 Task: Find the transit options that are wheelchair accessible for traveling to the Empire State Building from Work.
Action: Mouse moved to (306, 100)
Screenshot: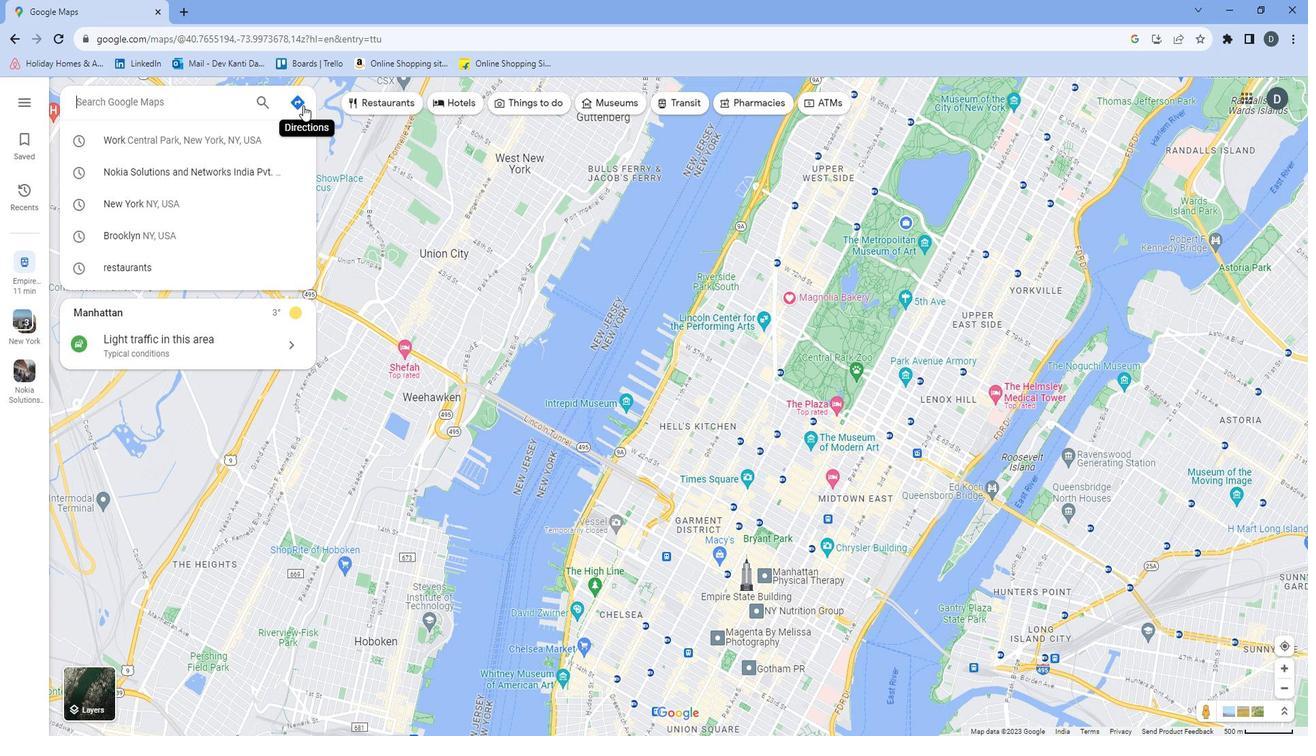 
Action: Mouse pressed left at (306, 100)
Screenshot: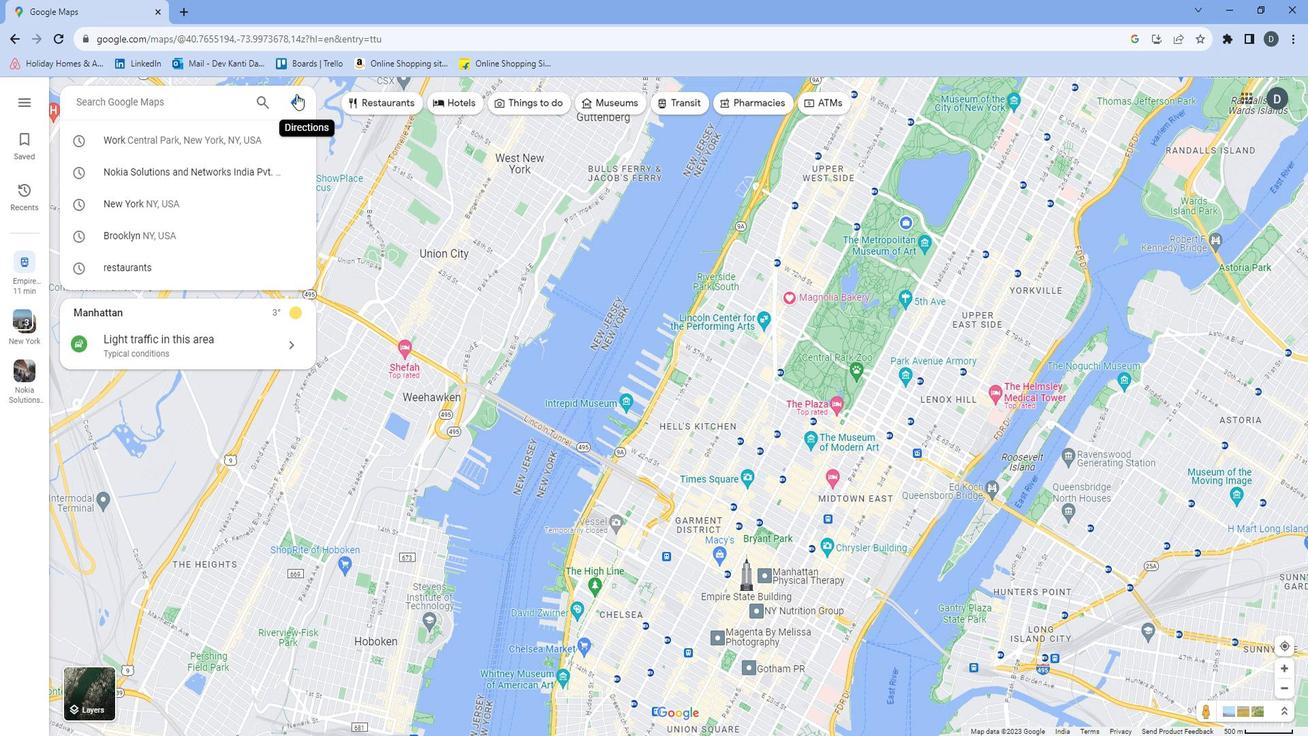 
Action: Mouse moved to (224, 147)
Screenshot: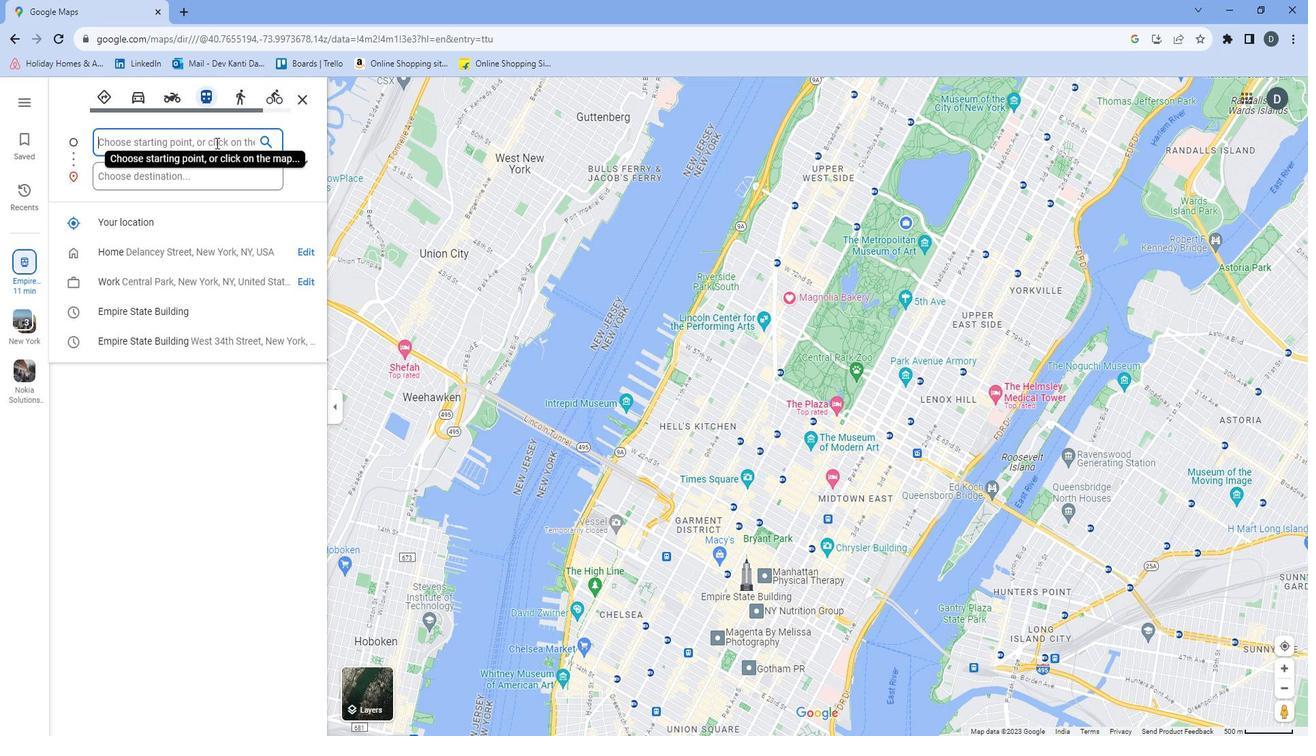 
Action: Mouse pressed left at (224, 147)
Screenshot: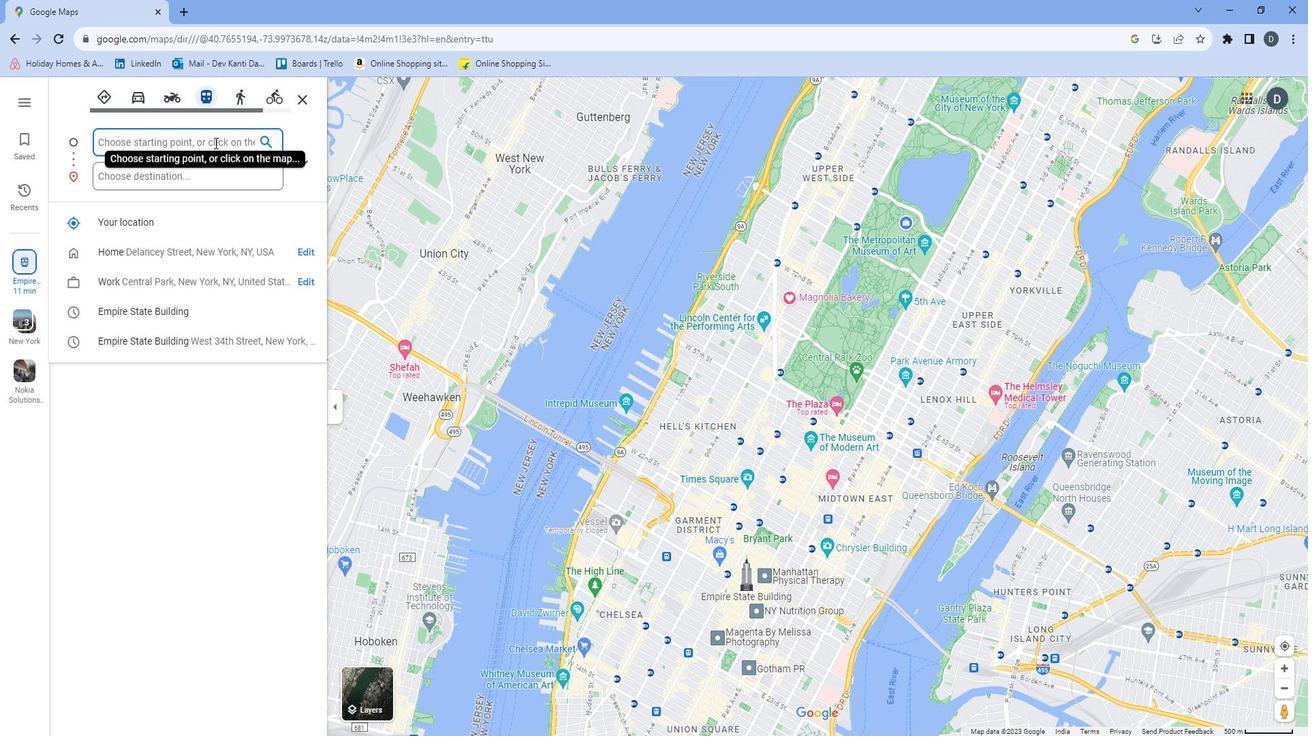 
Action: Mouse moved to (194, 284)
Screenshot: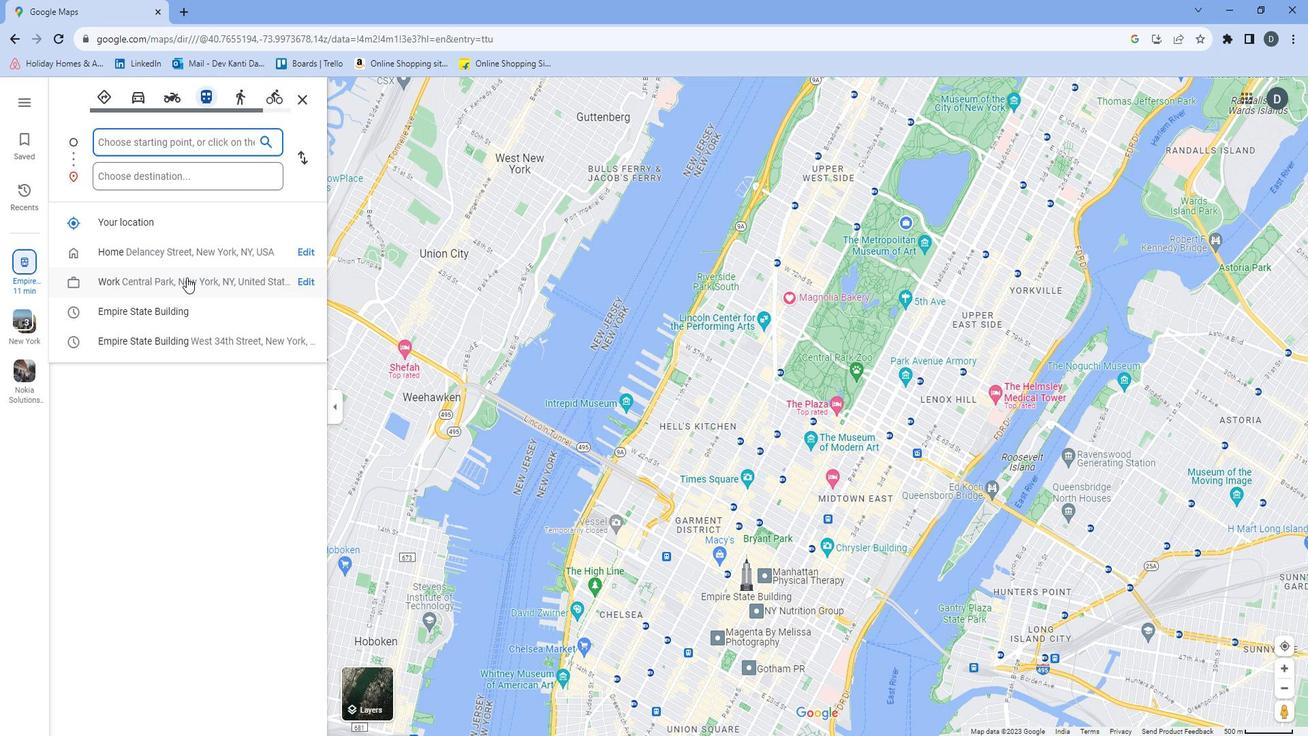 
Action: Mouse pressed left at (194, 284)
Screenshot: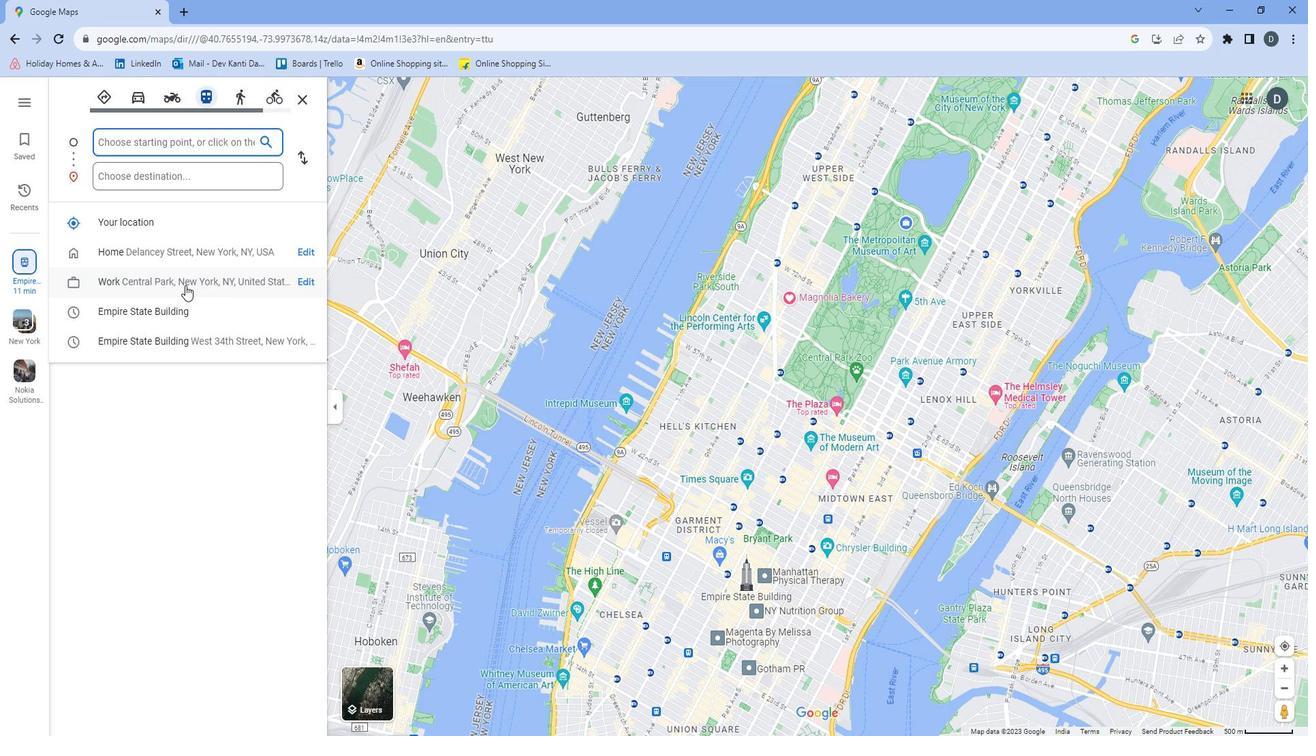 
Action: Mouse moved to (194, 179)
Screenshot: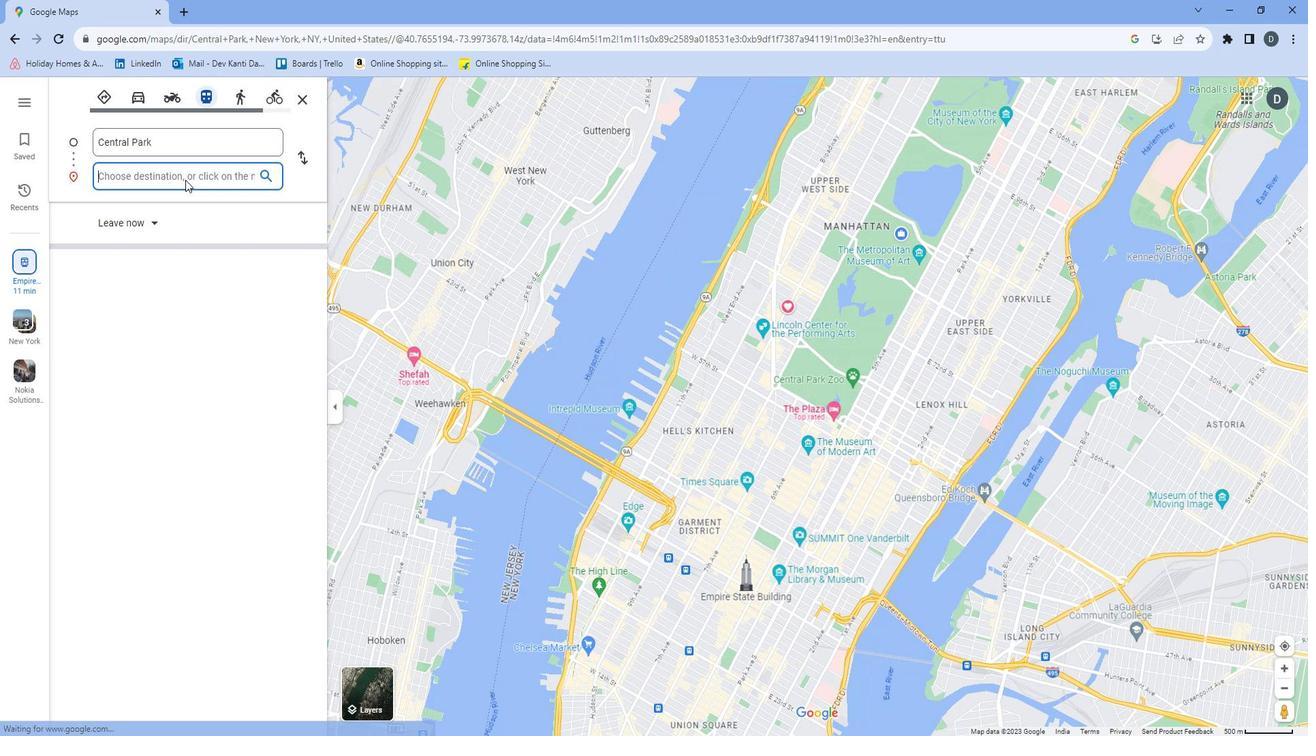 
Action: Mouse pressed left at (194, 179)
Screenshot: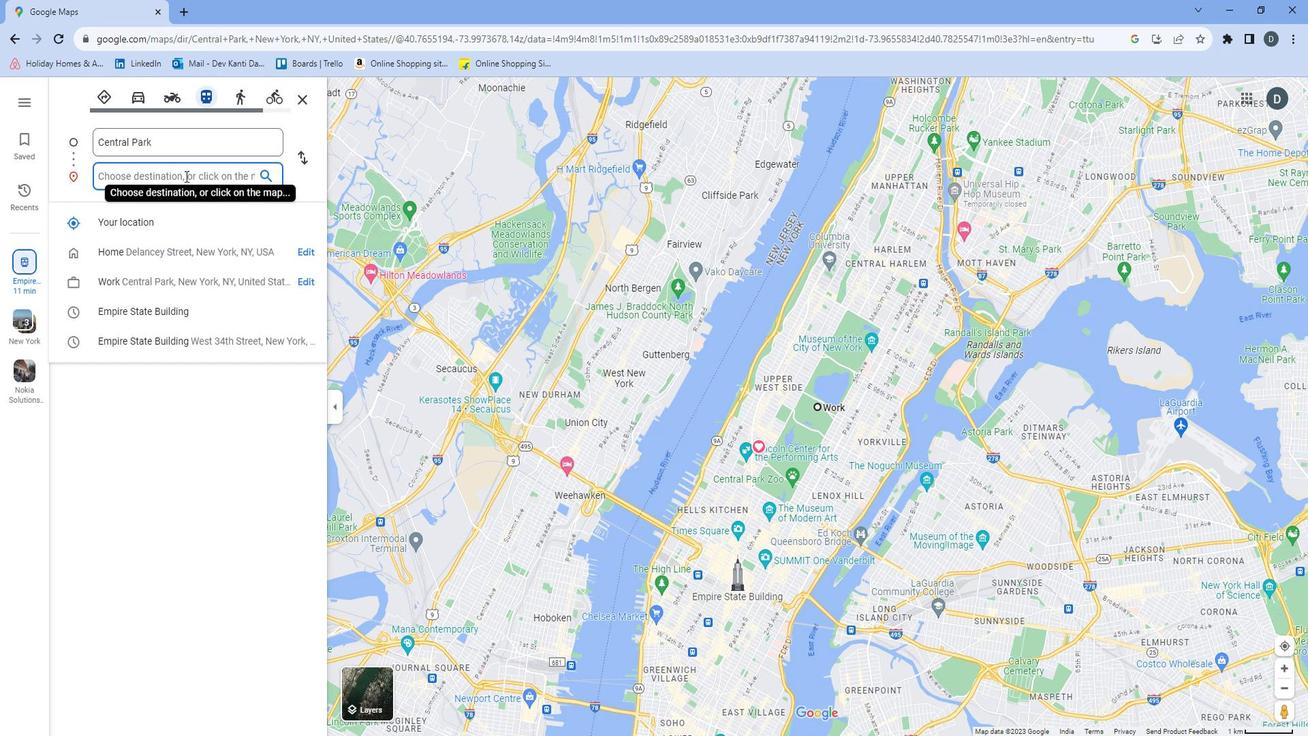 
Action: Key pressed <Key.shift>Empire<Key.space><Key.shift><Key.shift><Key.shift><Key.shift>State<Key.space><Key.shift>Buildiu
Screenshot: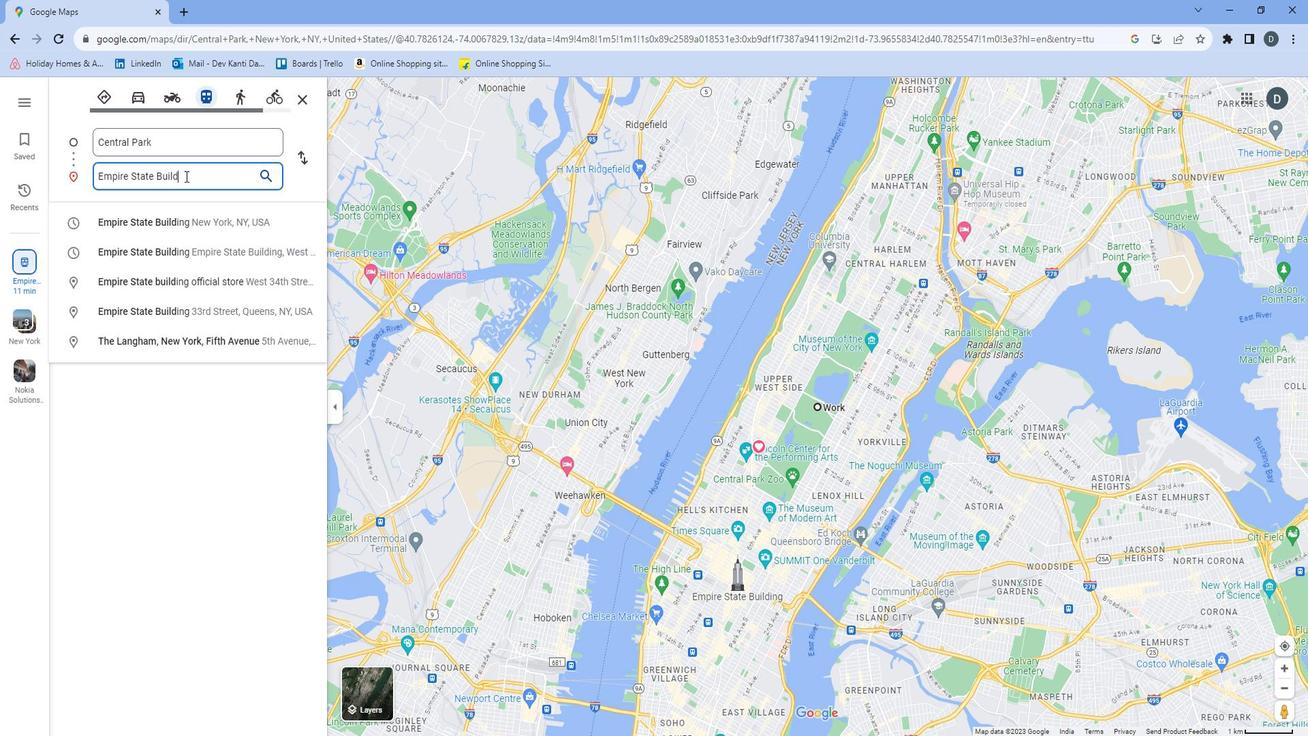 
Action: Mouse moved to (207, 247)
Screenshot: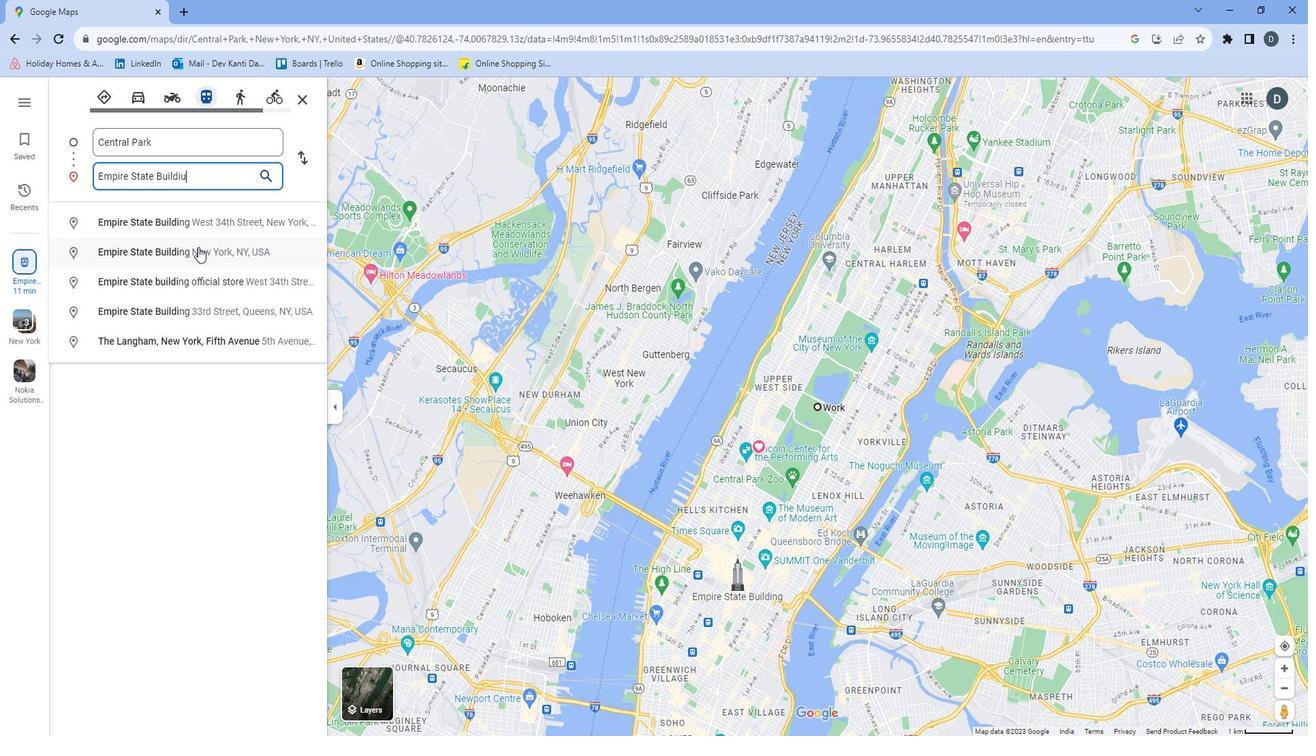 
Action: Key pressed <Key.backspace>
Screenshot: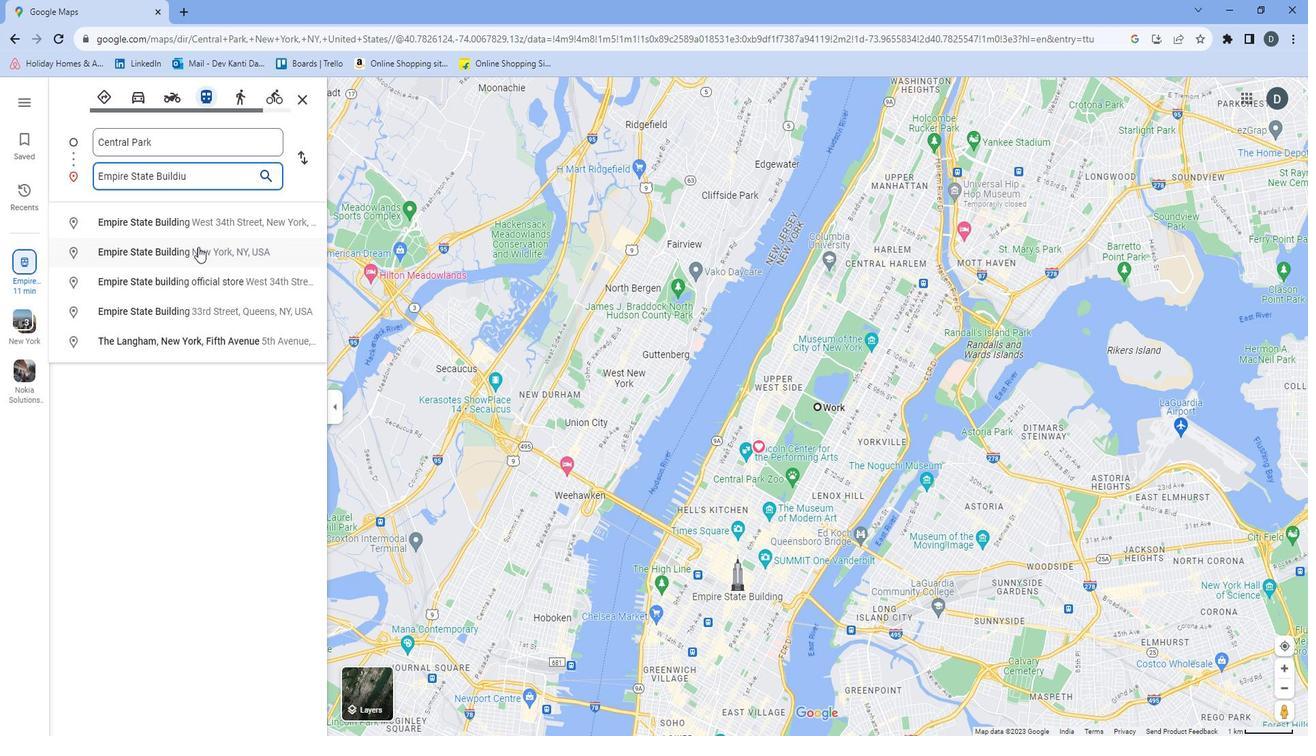 
Action: Mouse moved to (208, 246)
Screenshot: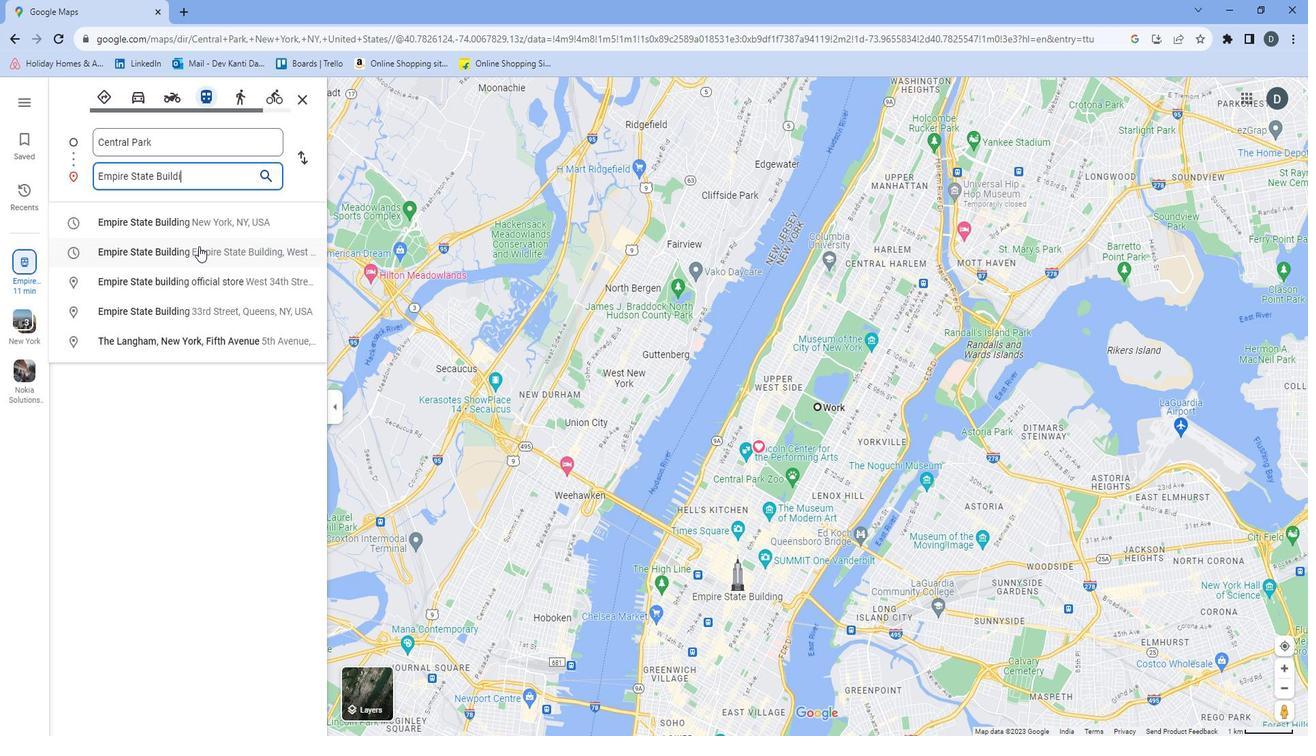 
Action: Key pressed ng
Screenshot: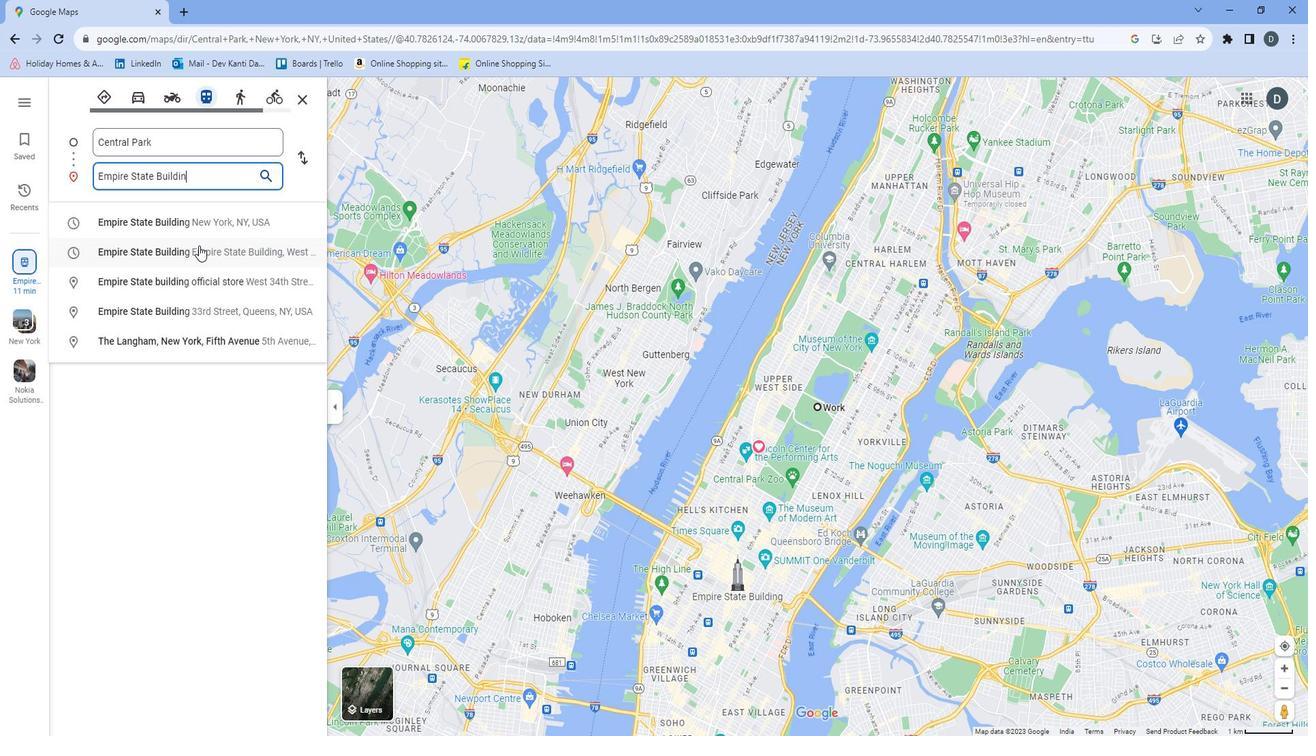 
Action: Mouse moved to (220, 225)
Screenshot: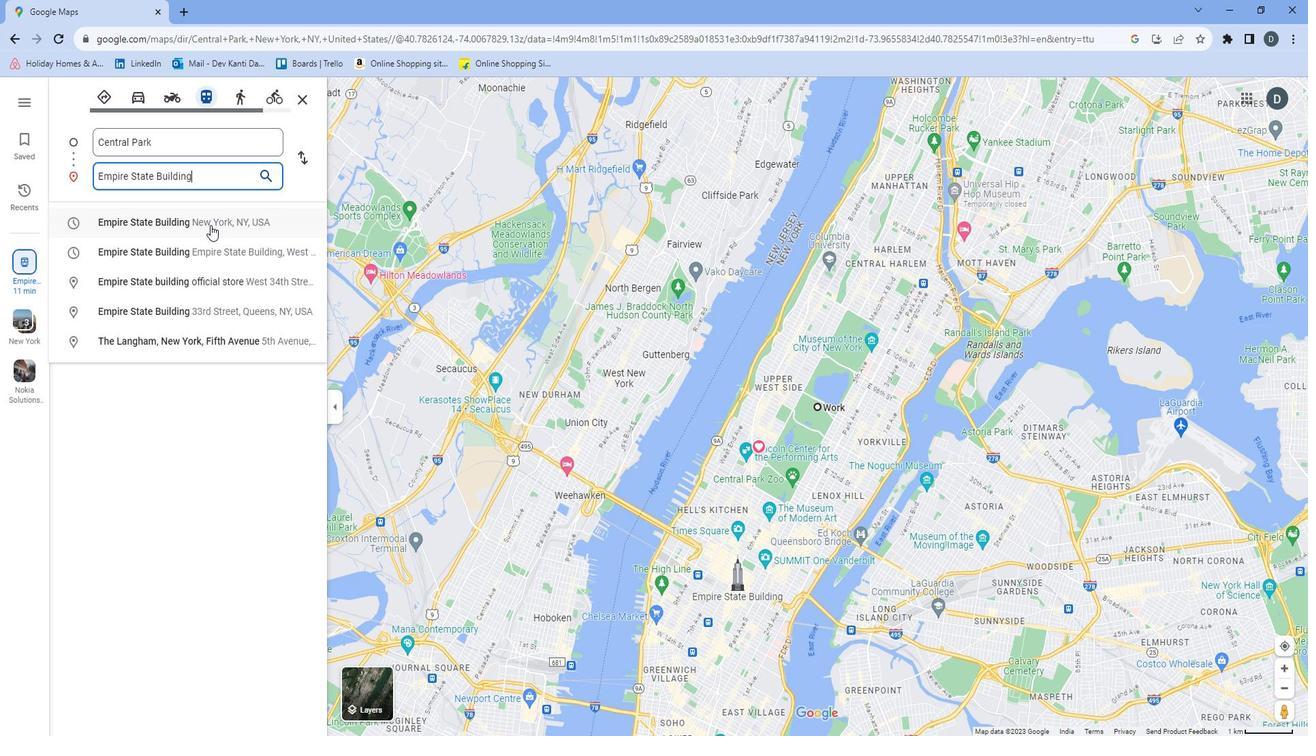 
Action: Mouse pressed left at (220, 225)
Screenshot: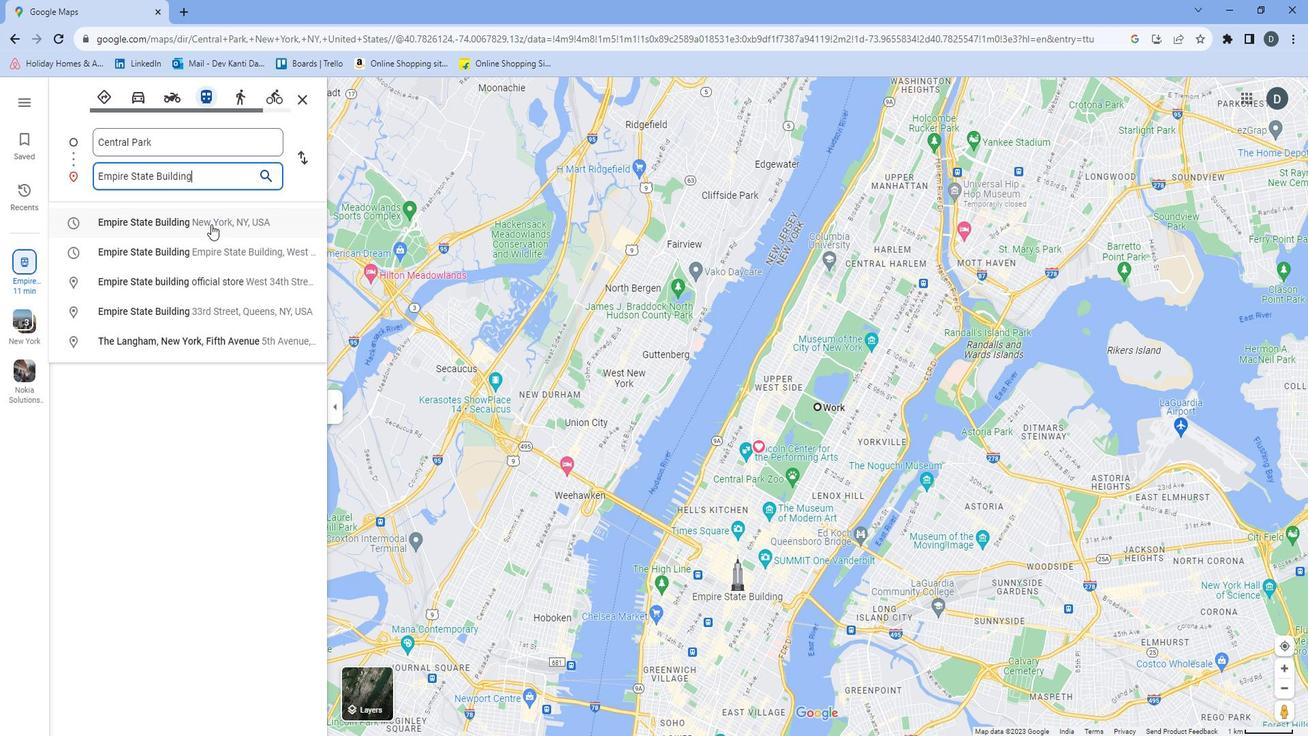 
Action: Mouse moved to (304, 228)
Screenshot: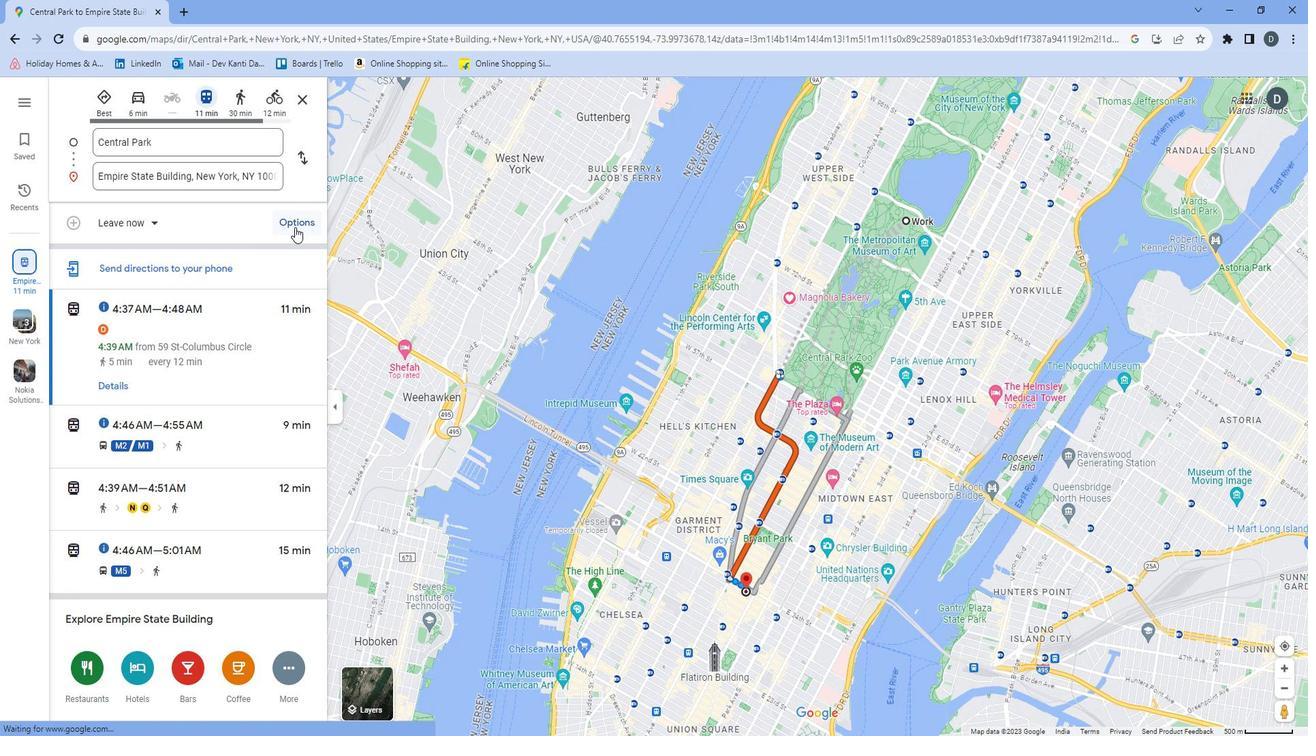 
Action: Mouse pressed left at (304, 228)
Screenshot: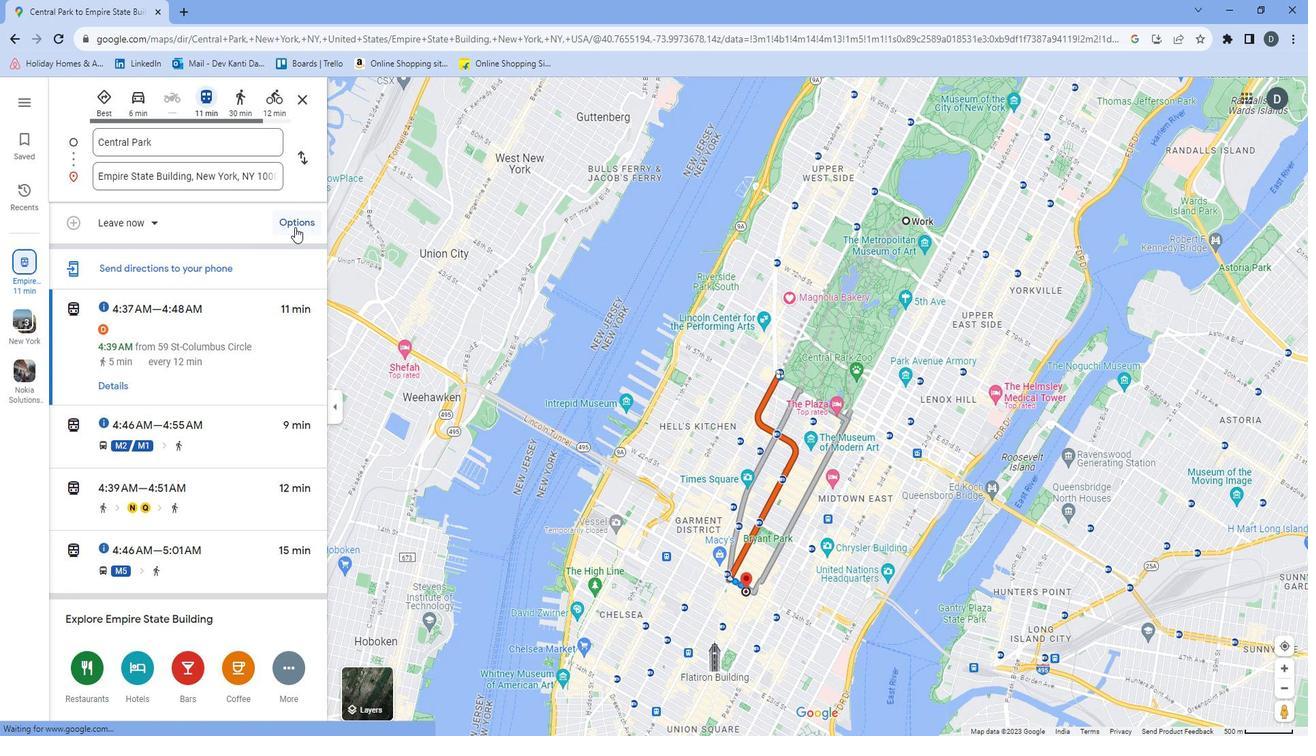 
Action: Mouse moved to (209, 347)
Screenshot: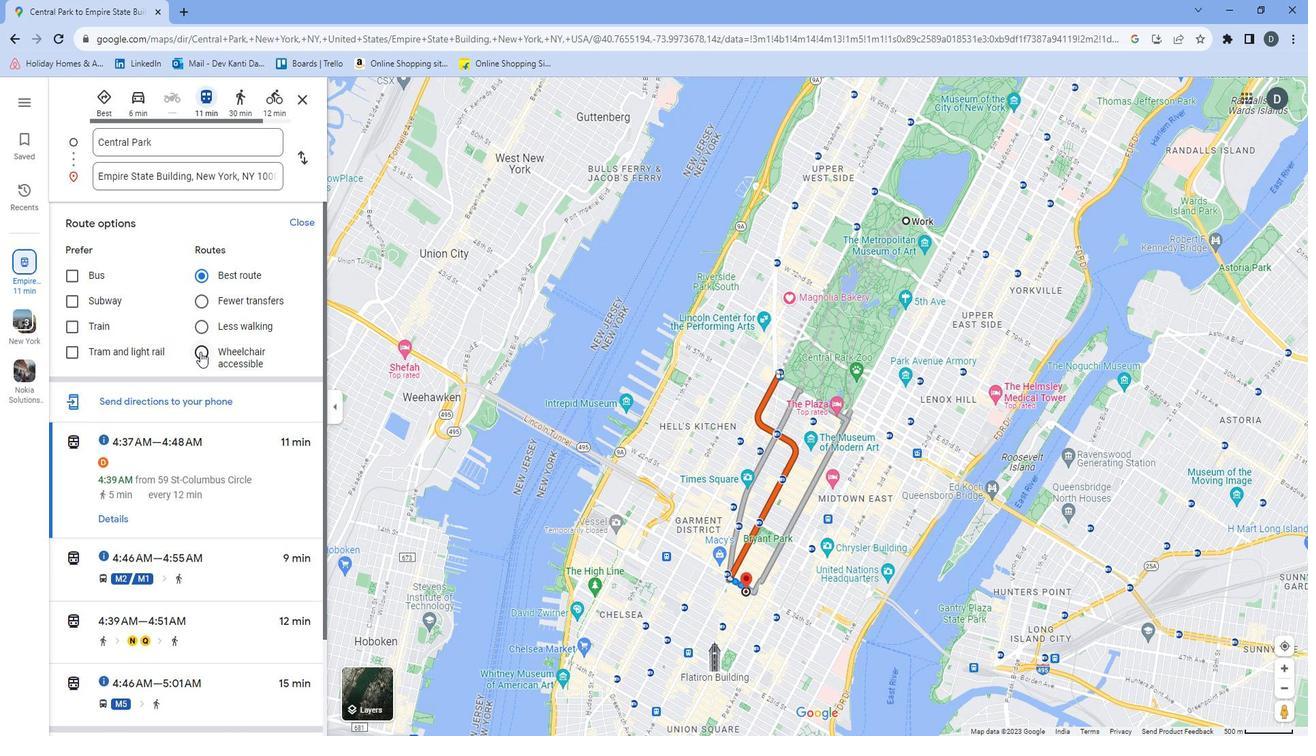 
Action: Mouse pressed left at (209, 347)
Screenshot: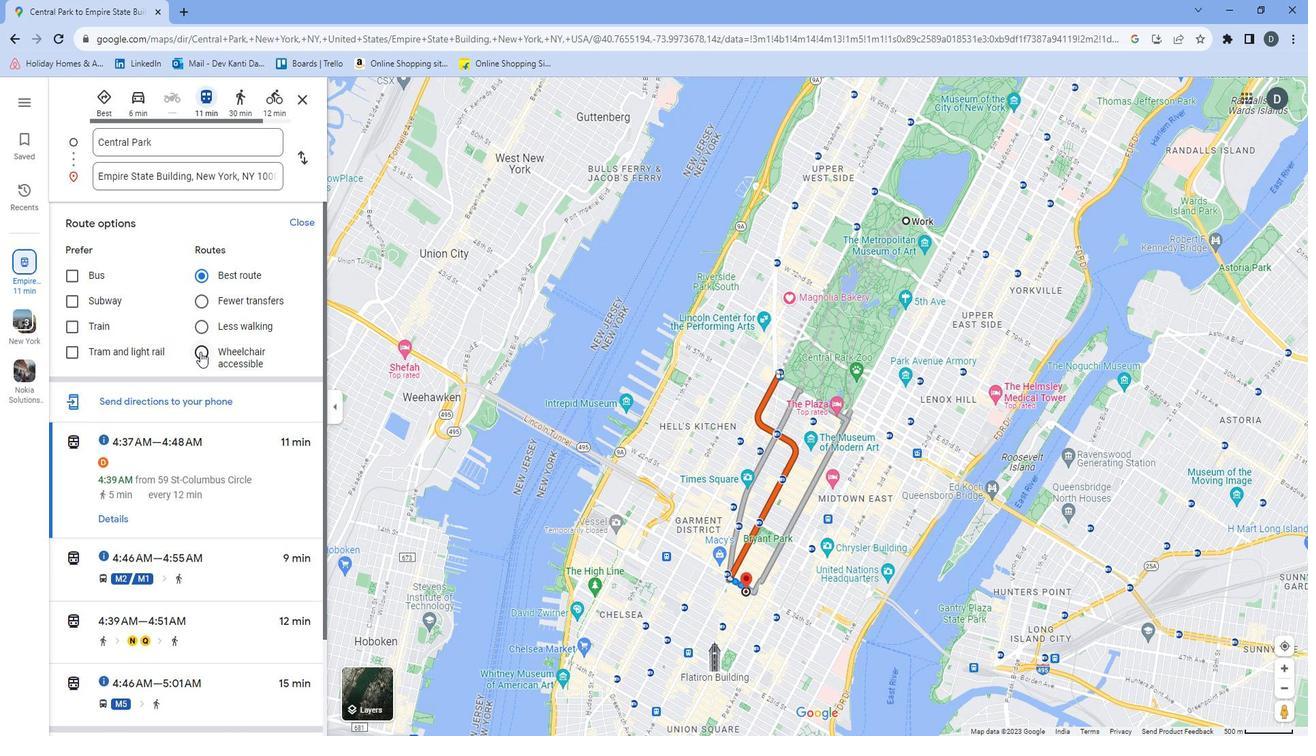 
Action: Mouse moved to (263, 391)
Screenshot: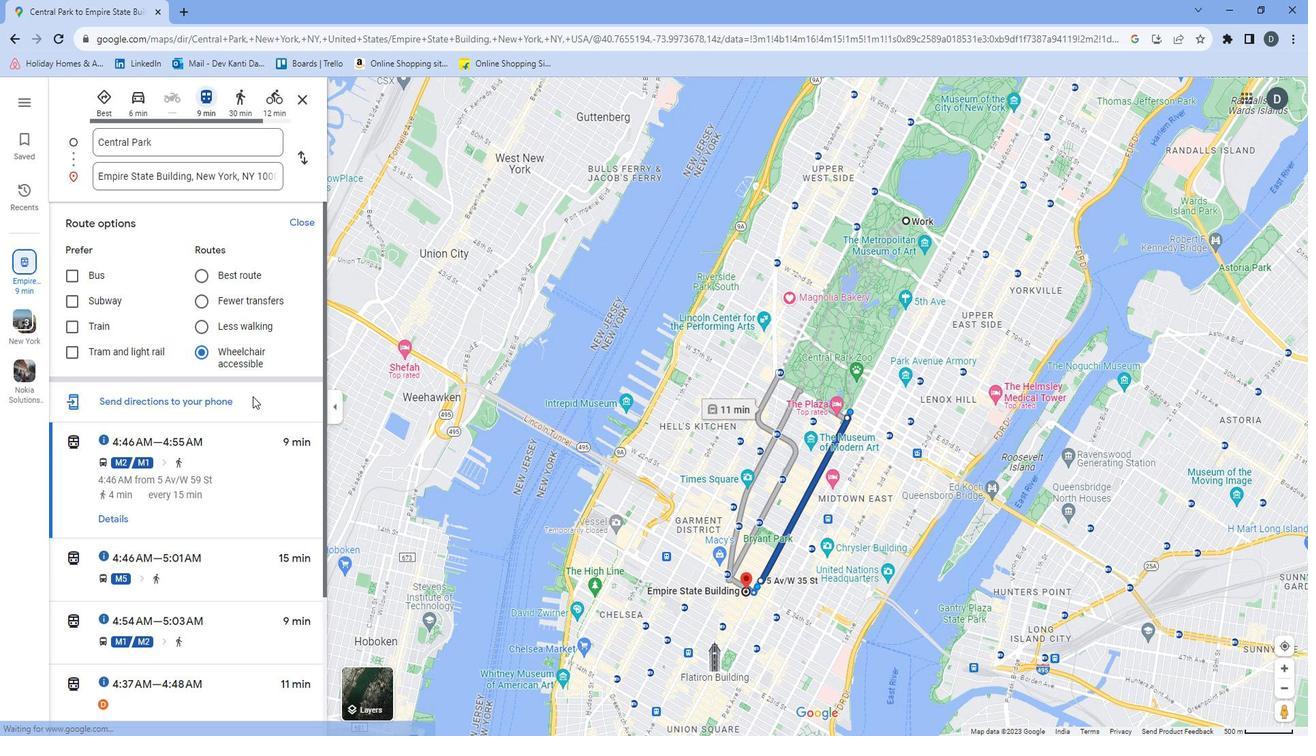 
Action: Mouse scrolled (263, 391) with delta (0, 0)
Screenshot: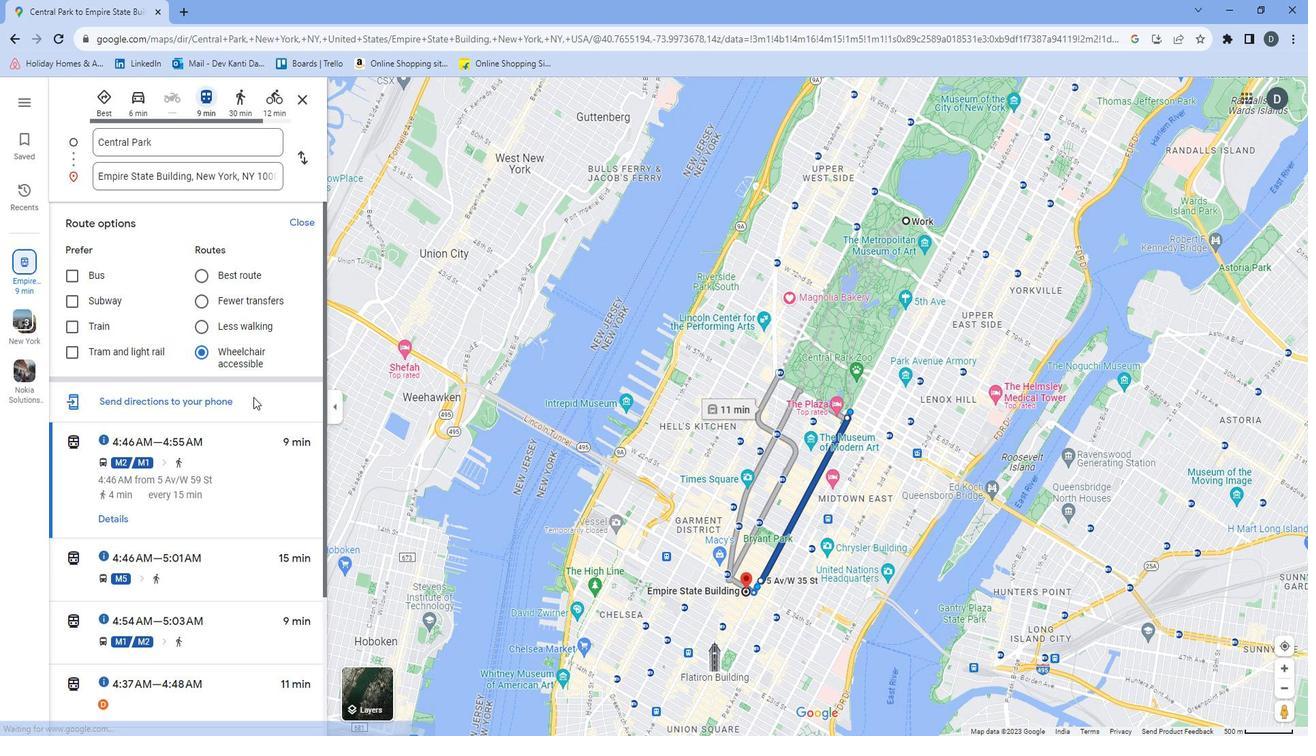 
Action: Mouse moved to (264, 394)
Screenshot: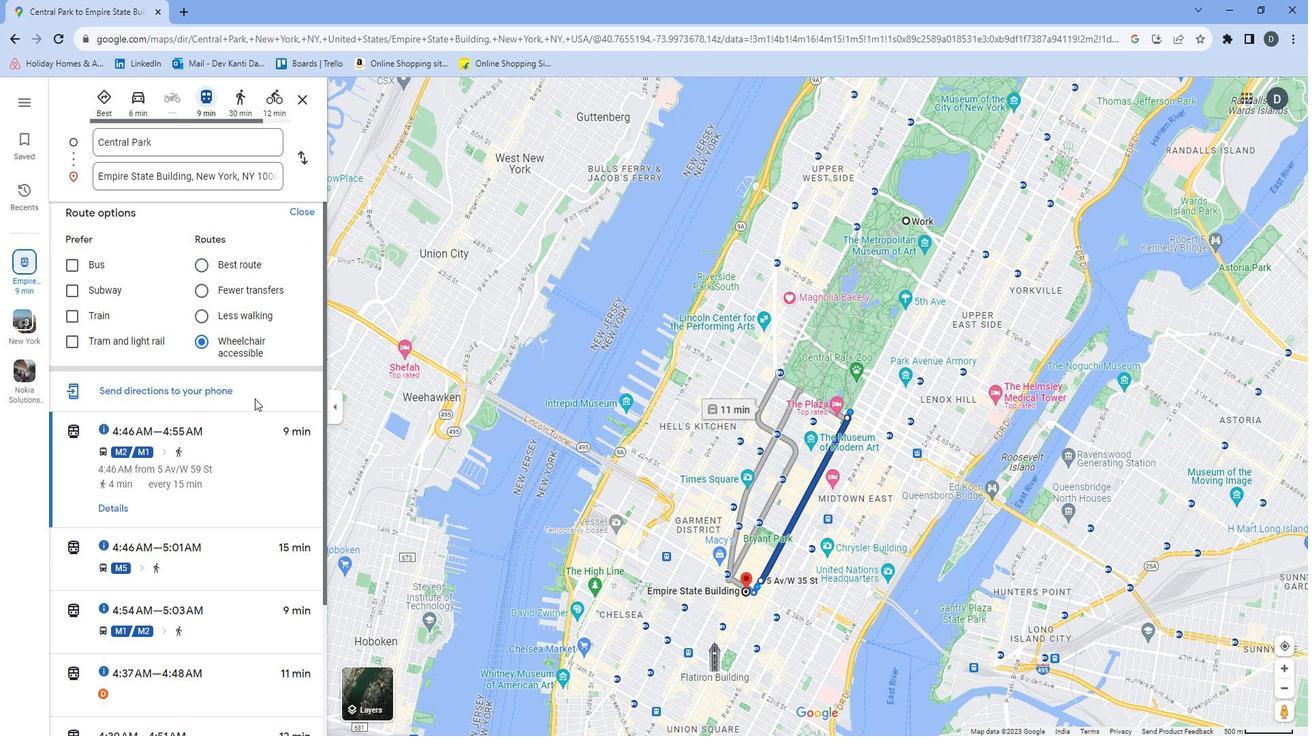 
Action: Mouse scrolled (264, 393) with delta (0, 0)
Screenshot: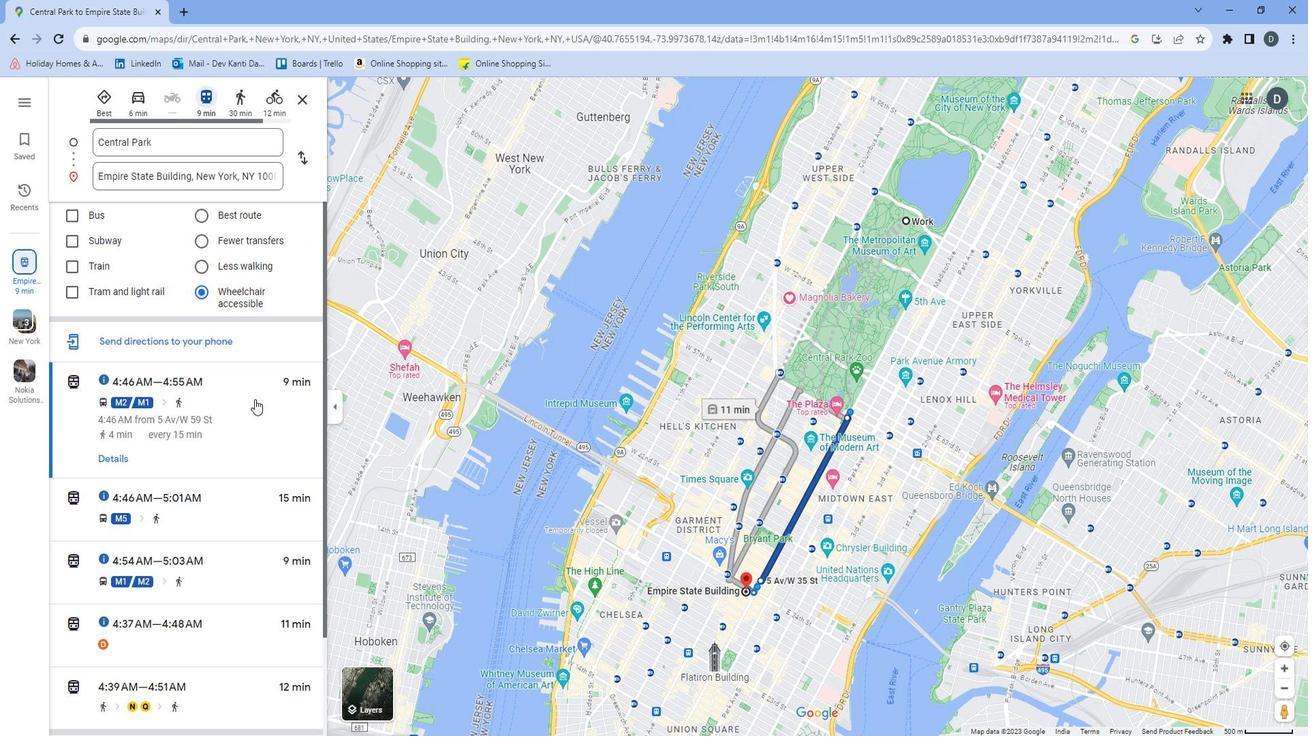 
Action: Mouse scrolled (264, 393) with delta (0, 0)
Screenshot: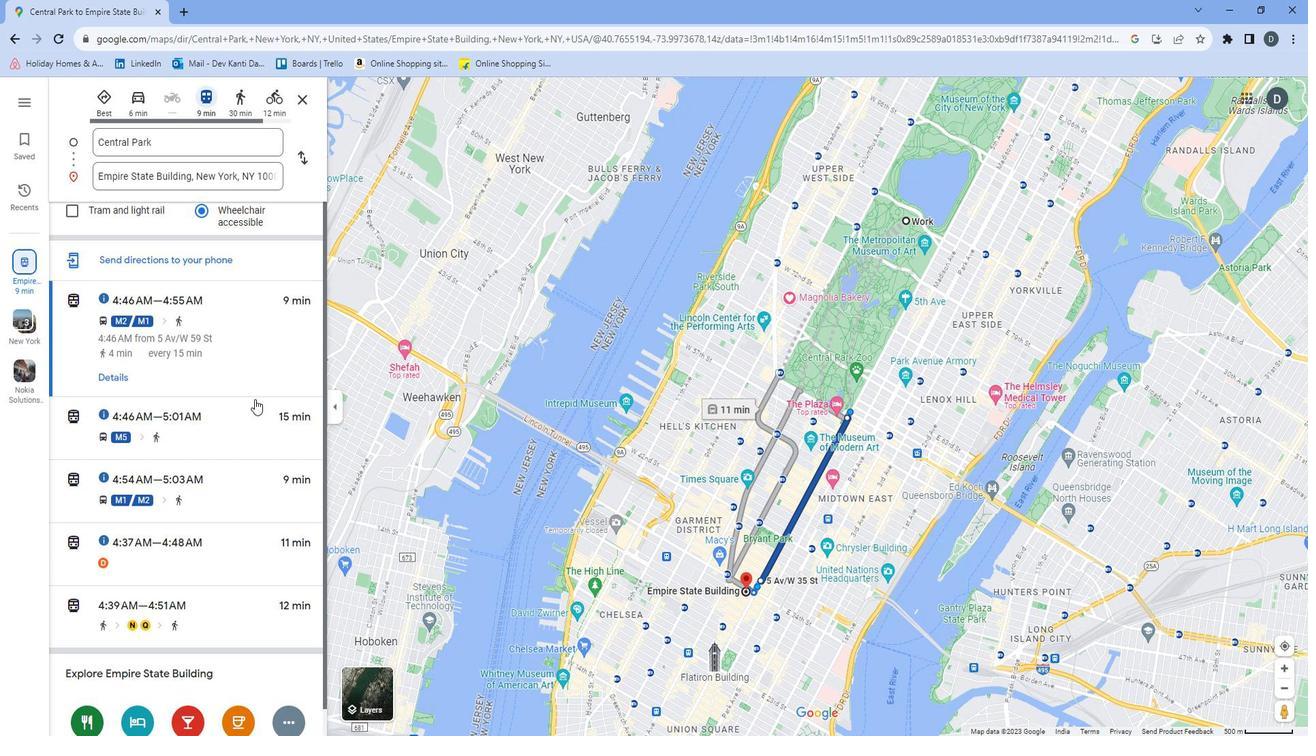 
Action: Mouse scrolled (264, 393) with delta (0, 0)
Screenshot: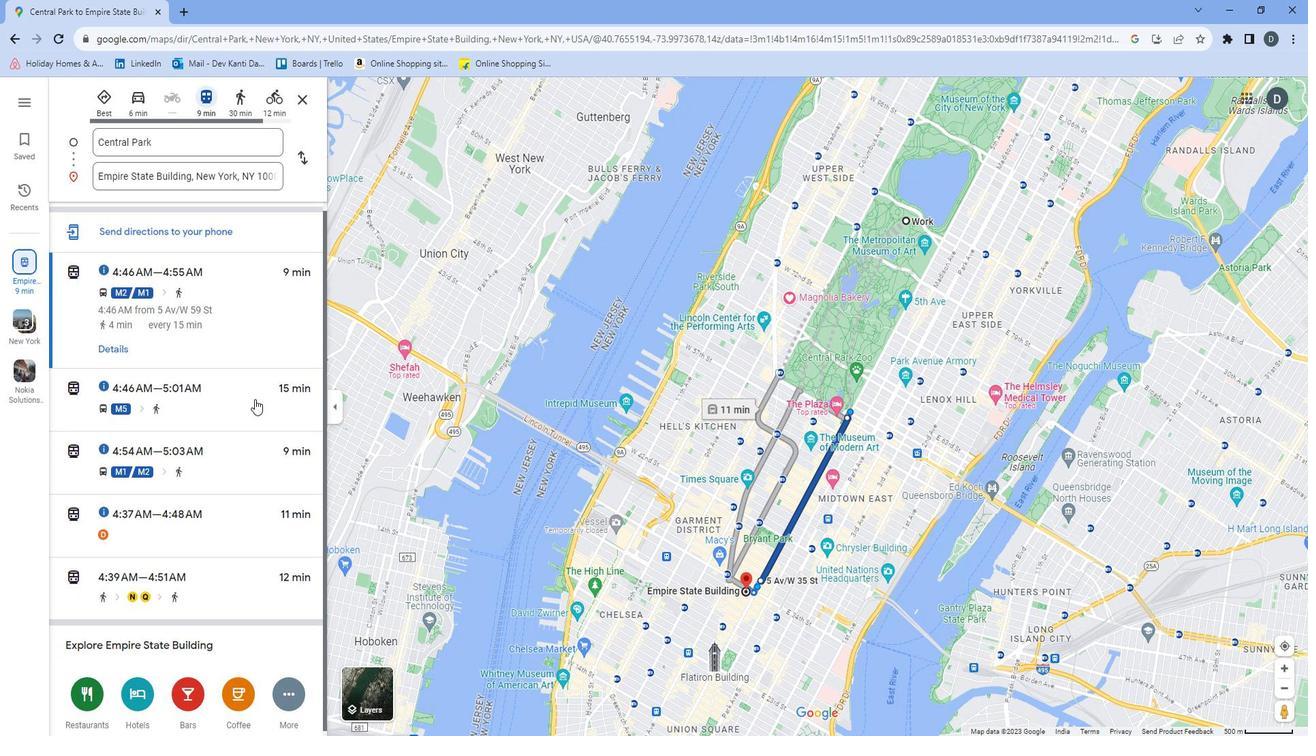 
Action: Mouse scrolled (264, 393) with delta (0, 0)
Screenshot: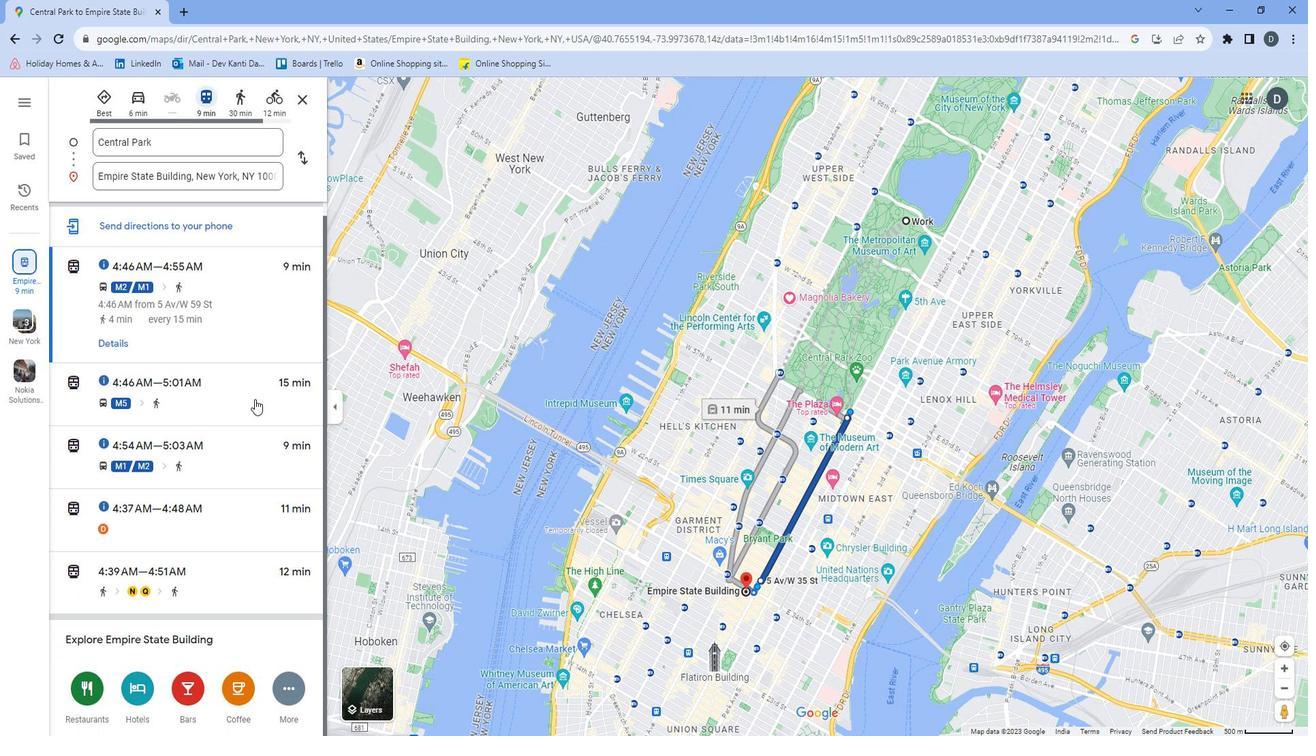 
Action: Mouse moved to (267, 392)
Screenshot: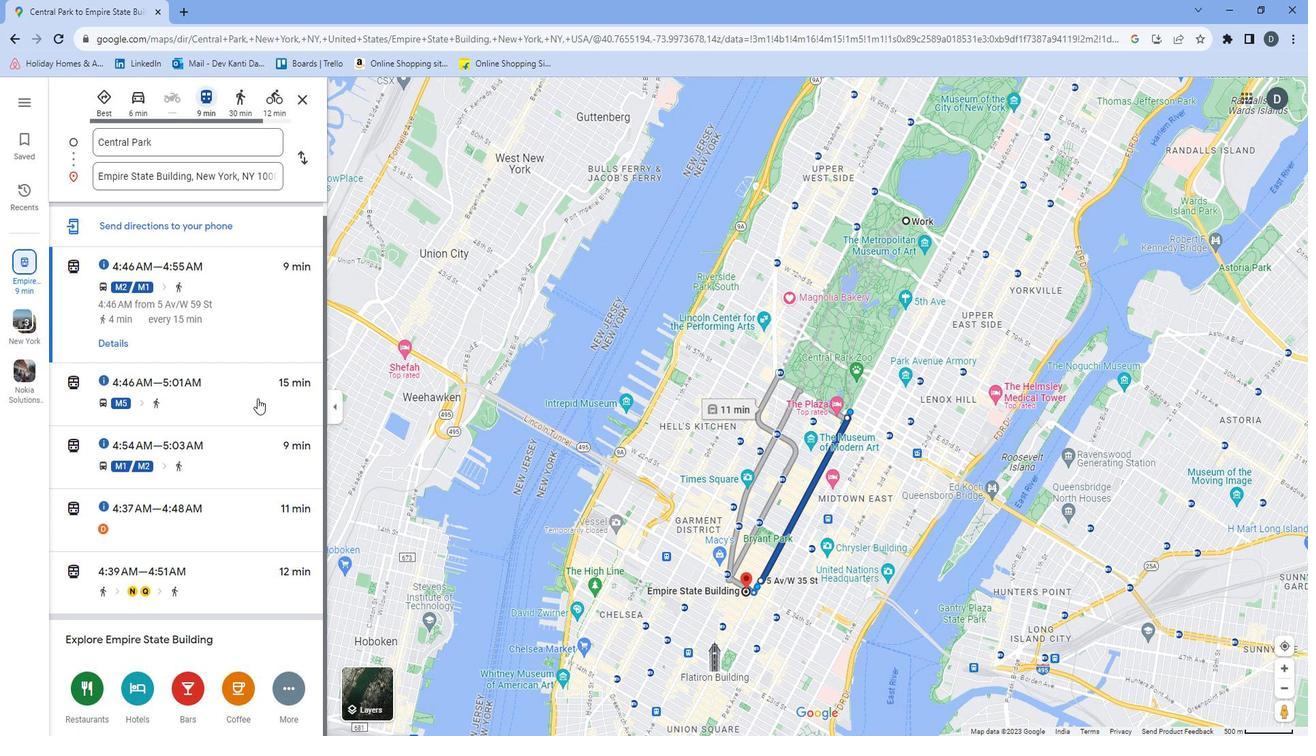 
